 Task: Take a heap snapshot.
Action: Mouse moved to (1095, 23)
Screenshot: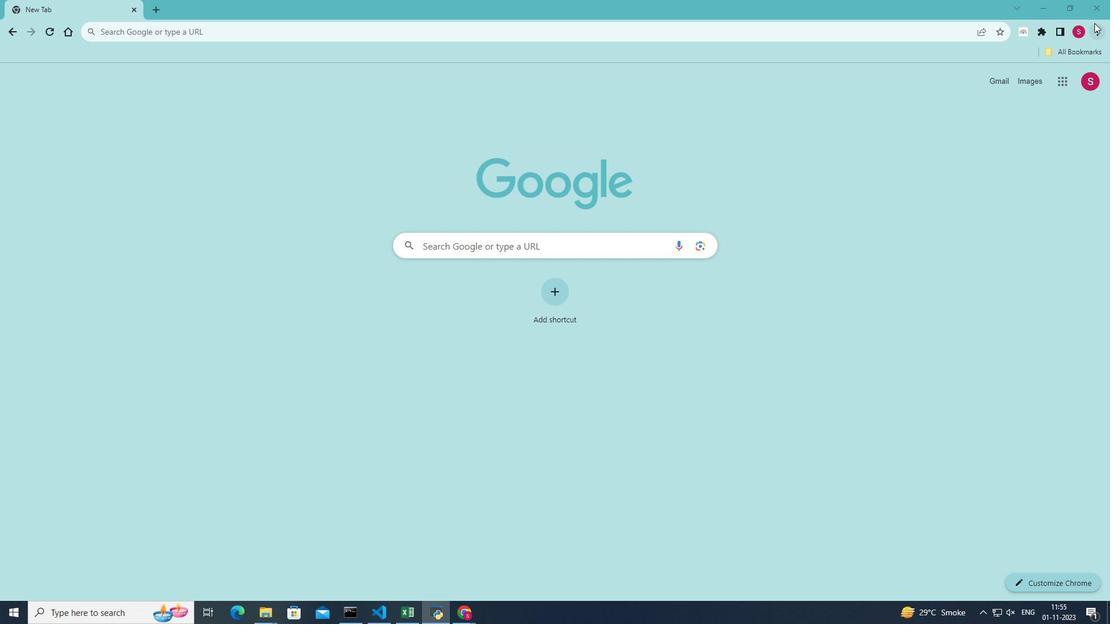 
Action: Mouse pressed left at (1095, 23)
Screenshot: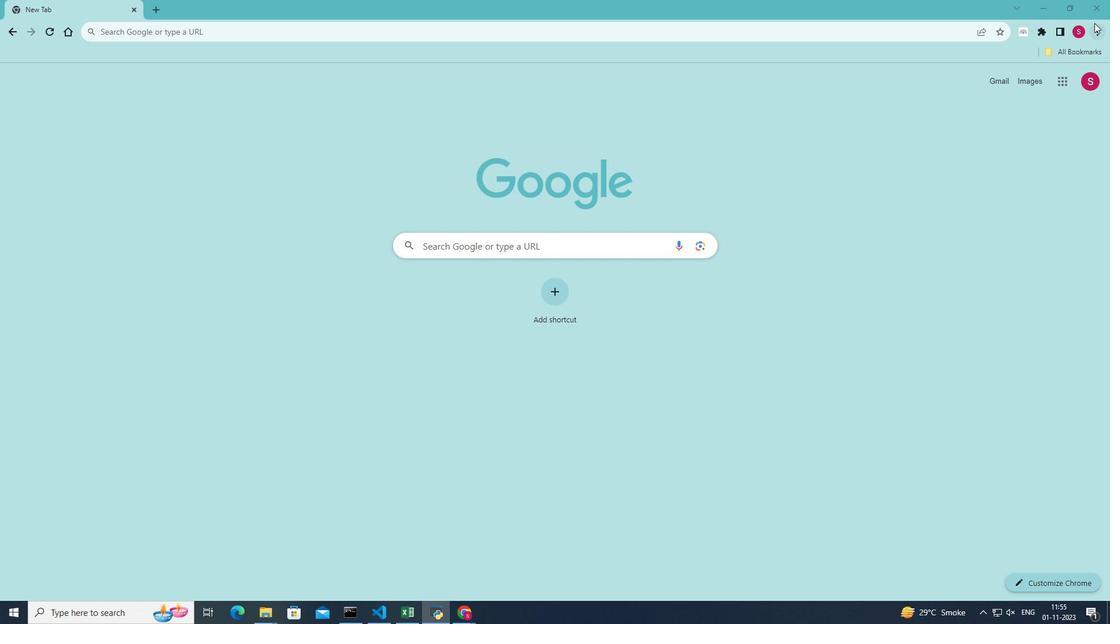 
Action: Mouse moved to (1096, 30)
Screenshot: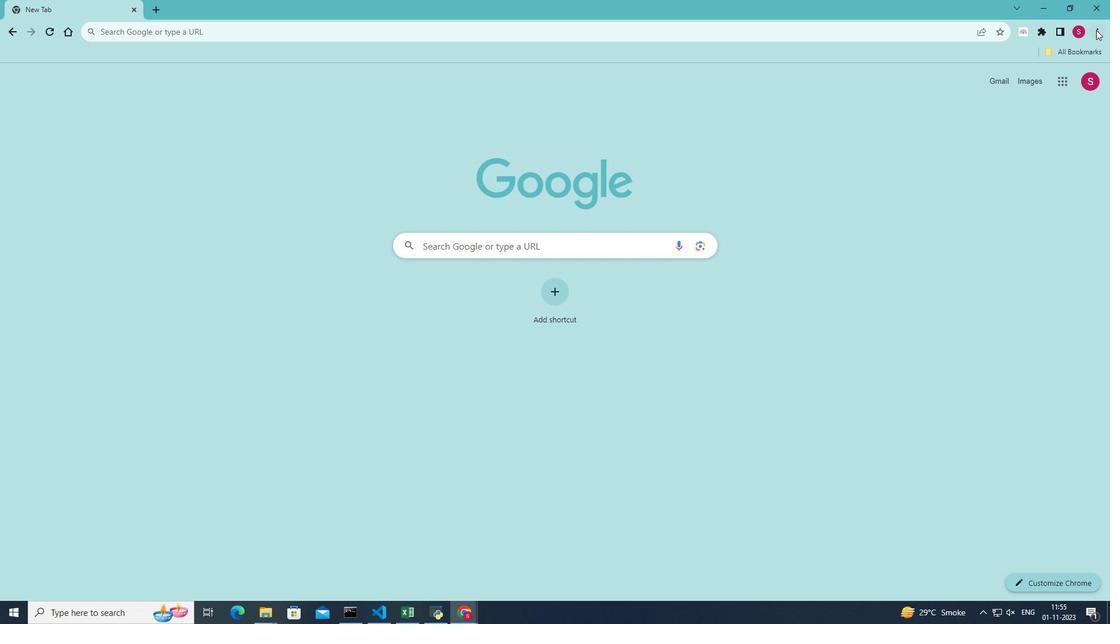 
Action: Mouse pressed left at (1096, 30)
Screenshot: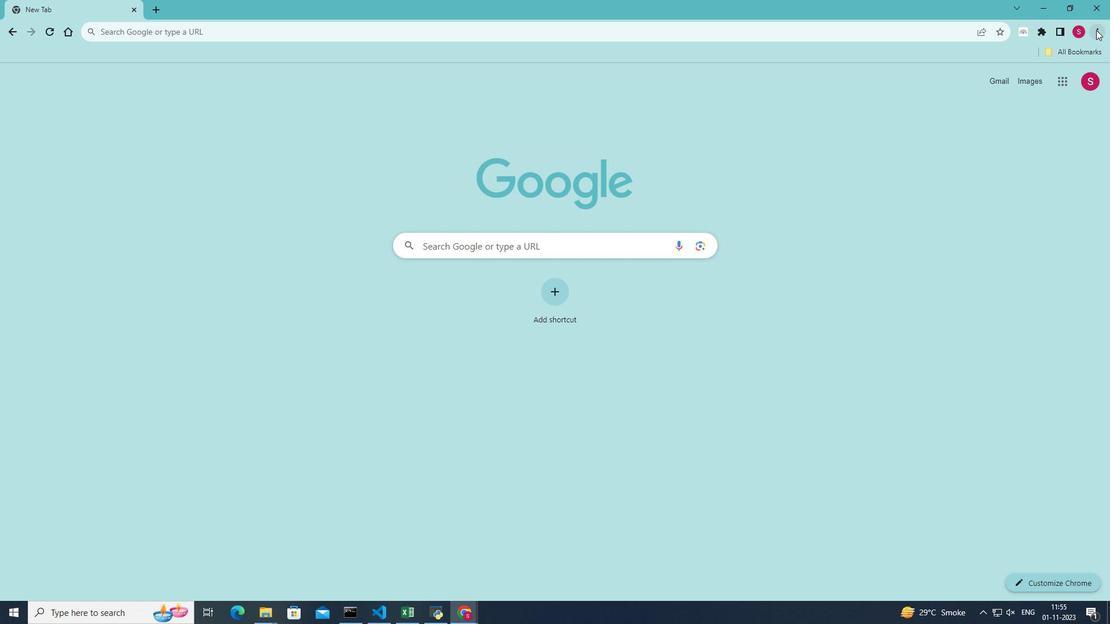 
Action: Mouse moved to (979, 207)
Screenshot: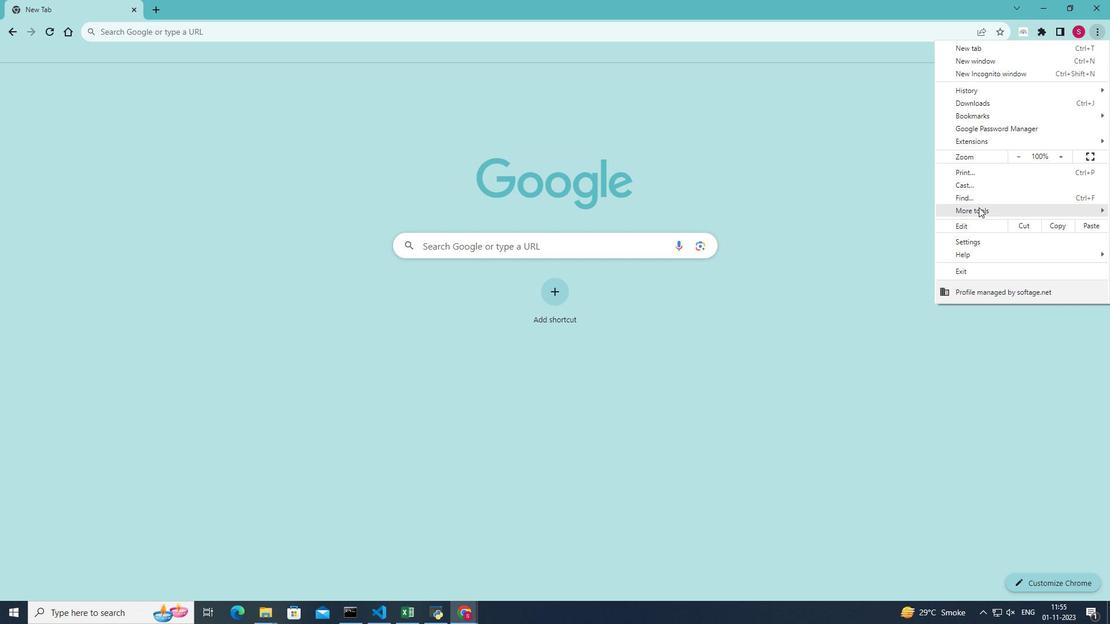 
Action: Mouse pressed left at (979, 207)
Screenshot: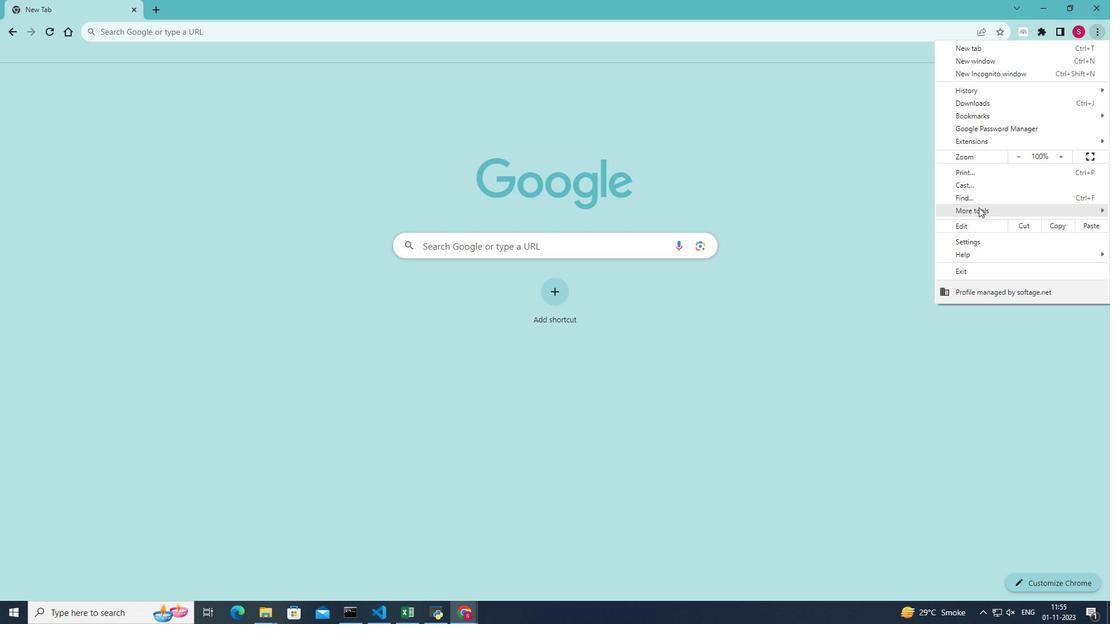 
Action: Mouse moved to (842, 293)
Screenshot: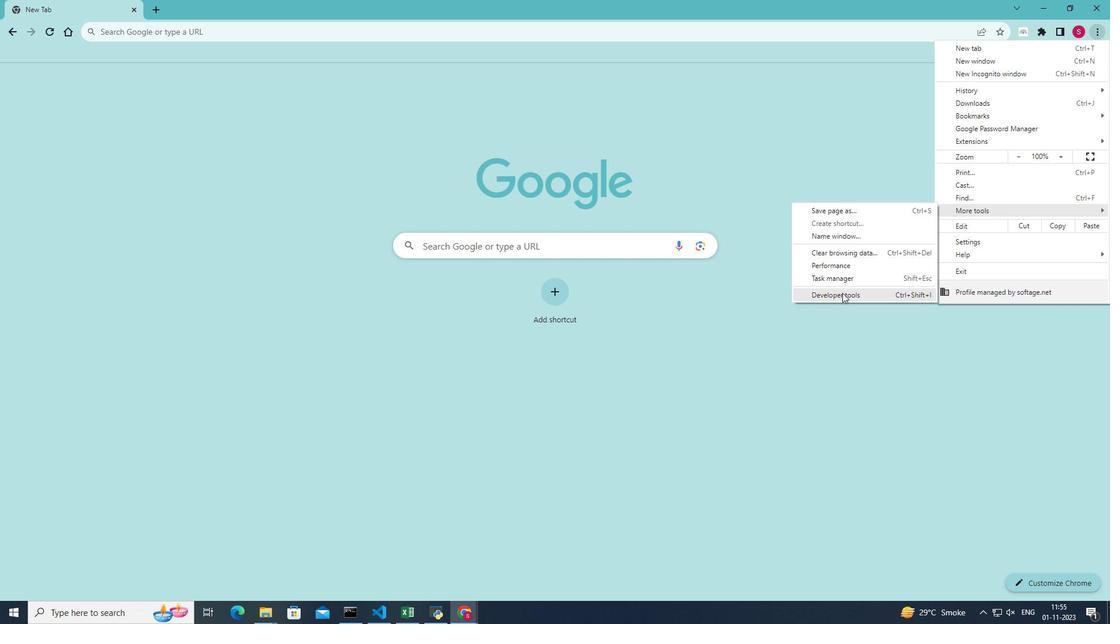 
Action: Mouse pressed left at (842, 293)
Screenshot: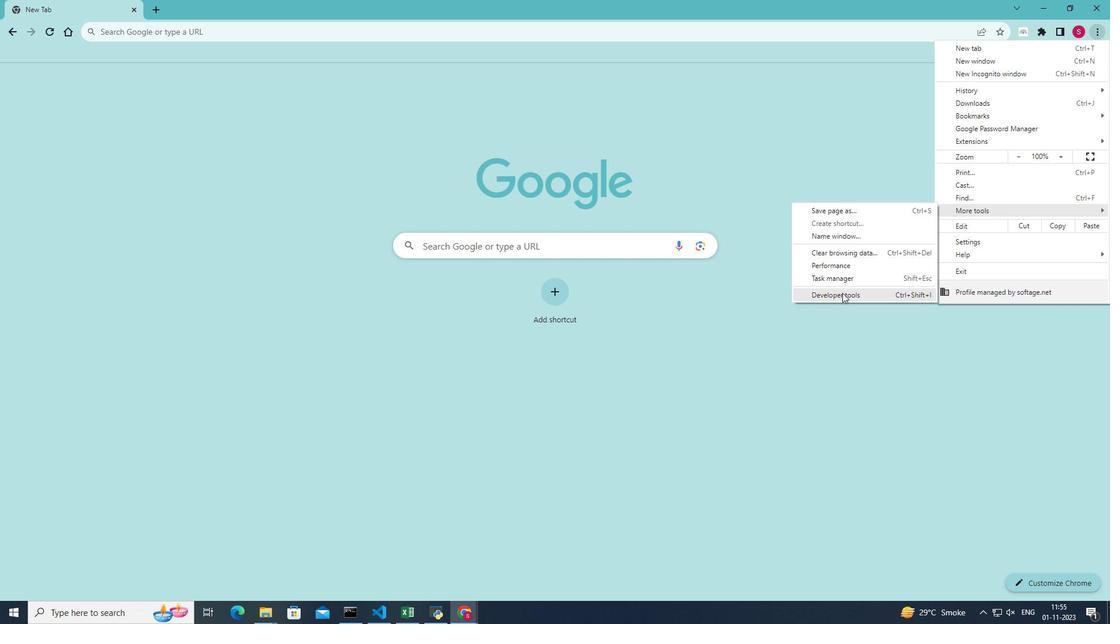 
Action: Mouse moved to (911, 68)
Screenshot: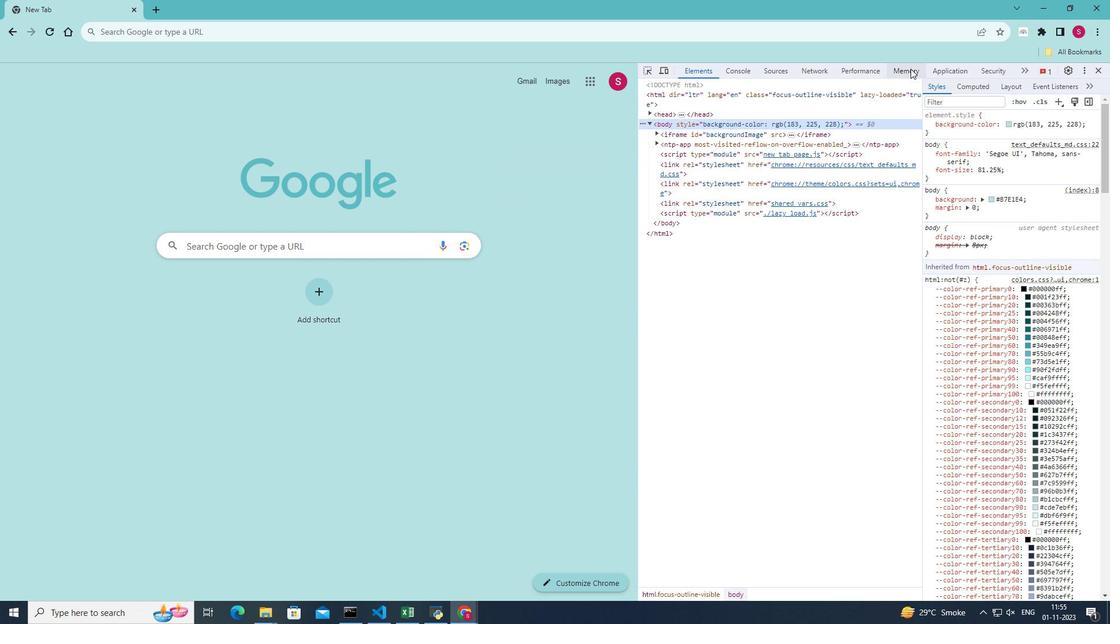 
Action: Mouse pressed left at (911, 68)
Screenshot: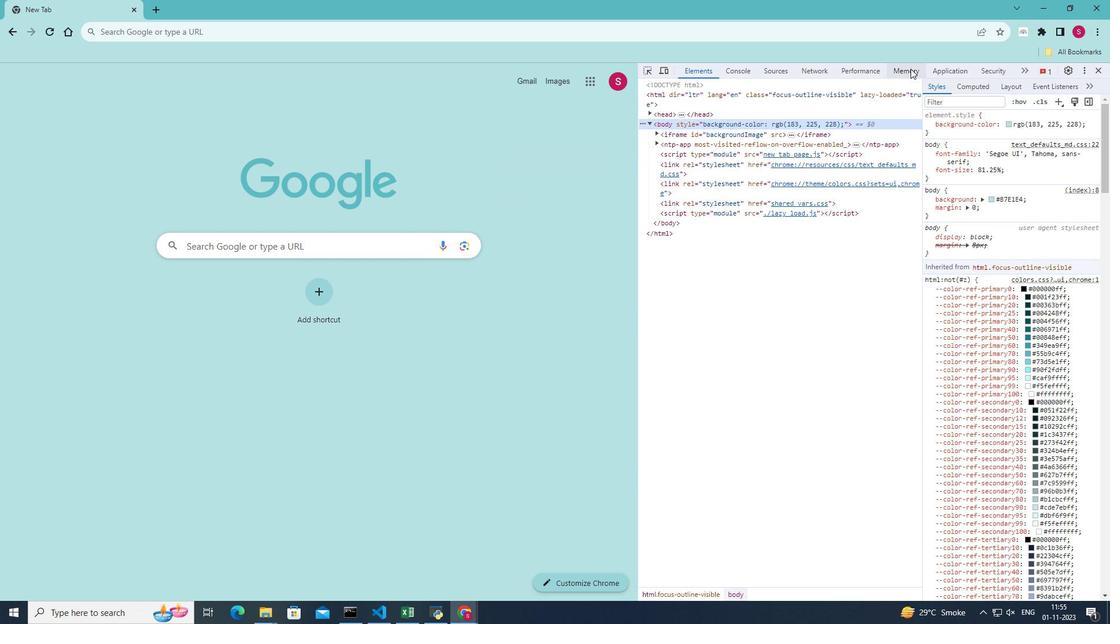 
Action: Mouse moved to (800, 585)
Screenshot: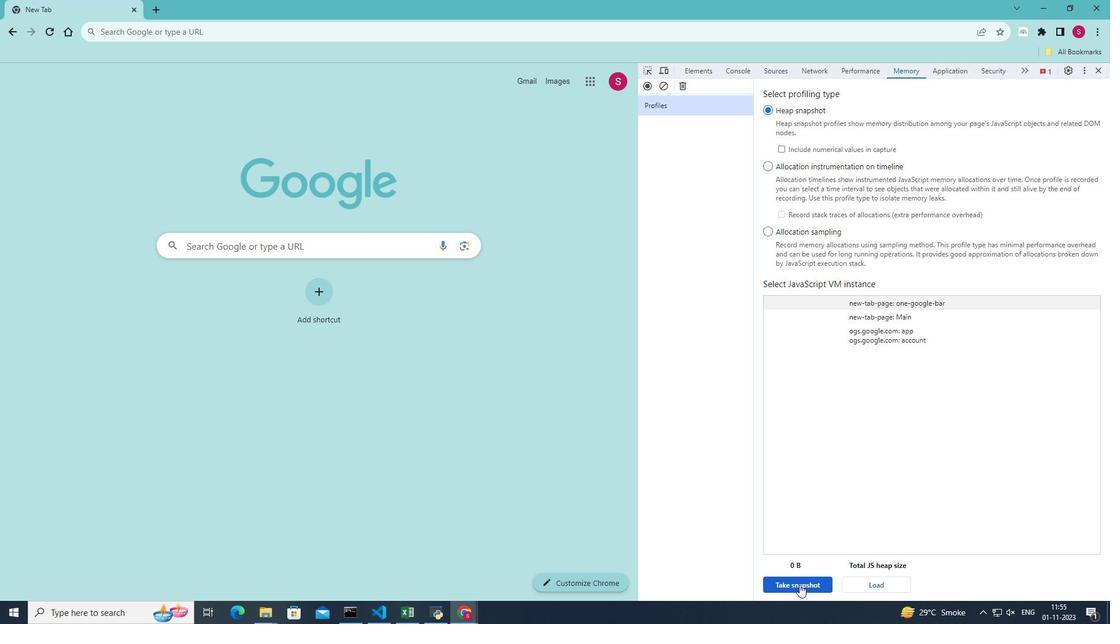 
Action: Mouse pressed left at (800, 585)
Screenshot: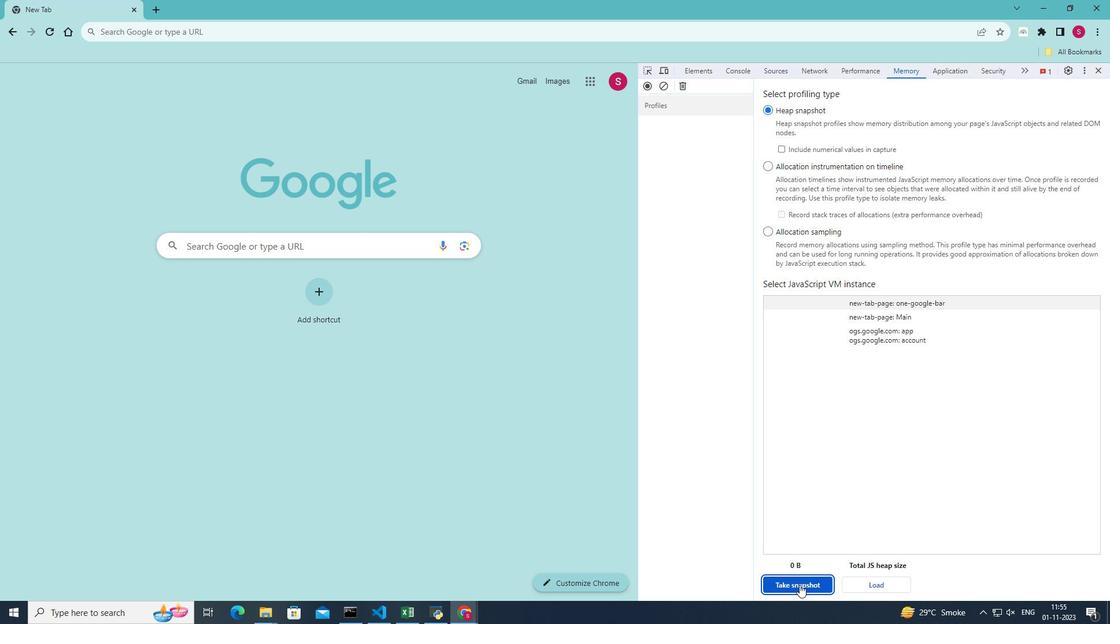
